 Task: Add Nelly's Organics Organic Coconut Chocolate Bar to the cart.
Action: Mouse moved to (25, 77)
Screenshot: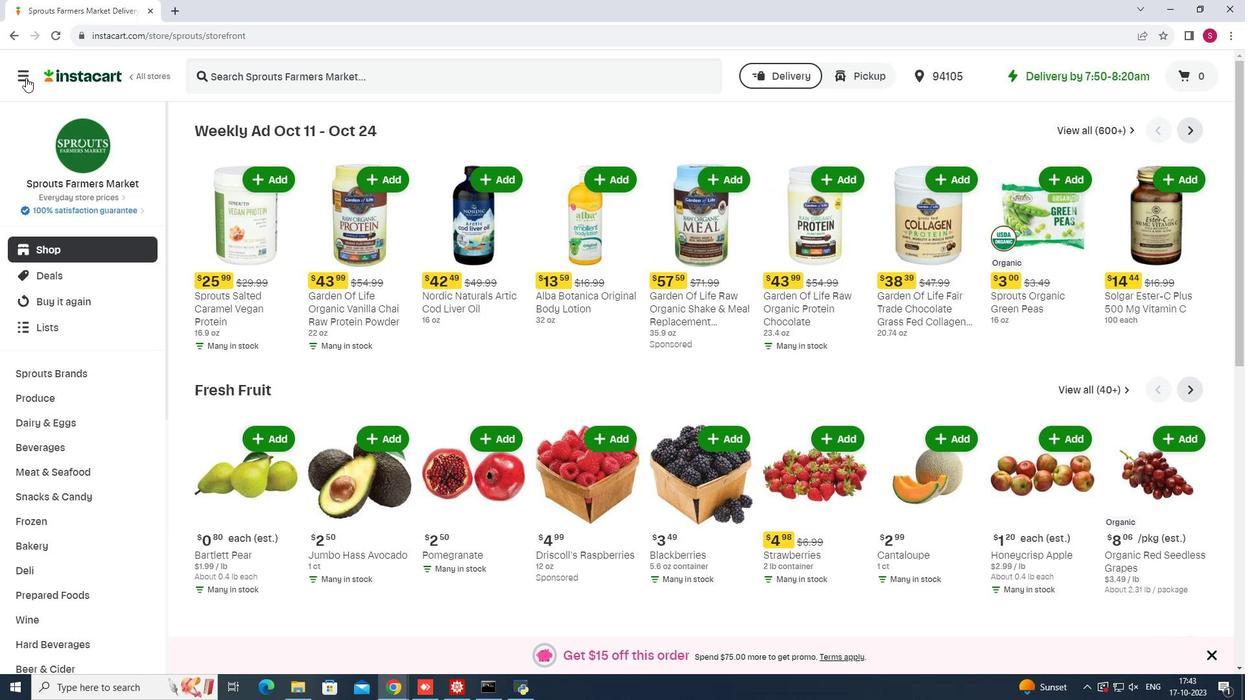 
Action: Mouse pressed left at (25, 77)
Screenshot: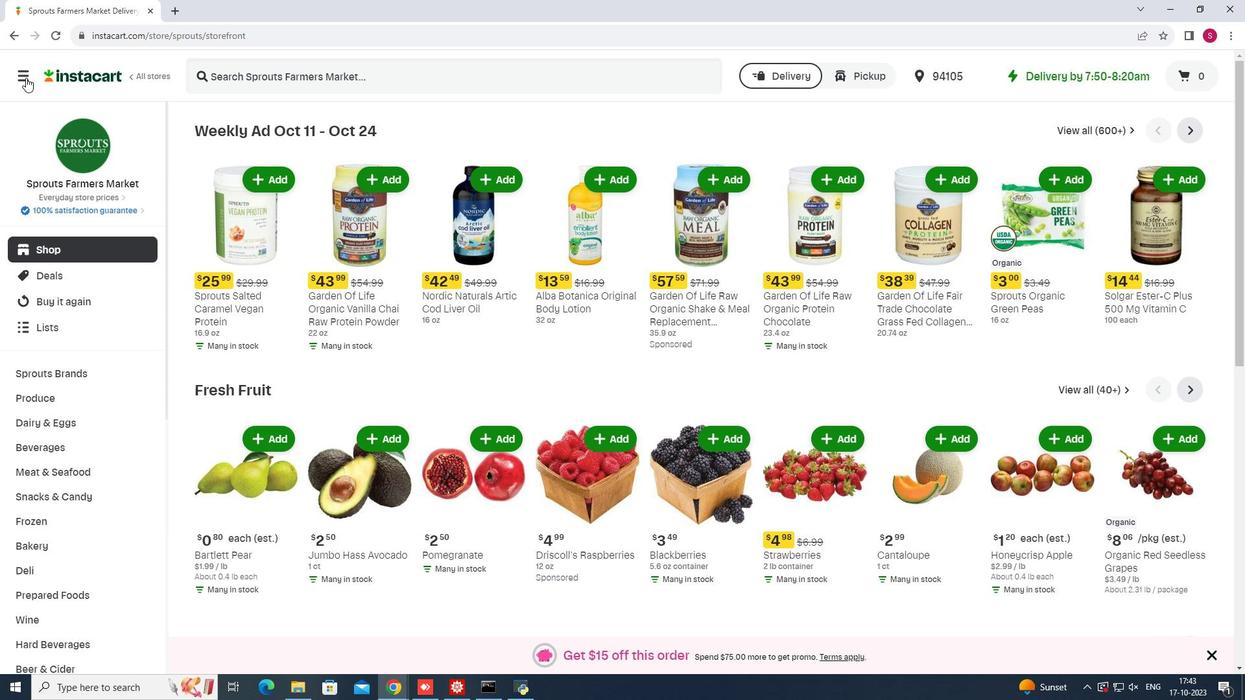 
Action: Mouse moved to (68, 343)
Screenshot: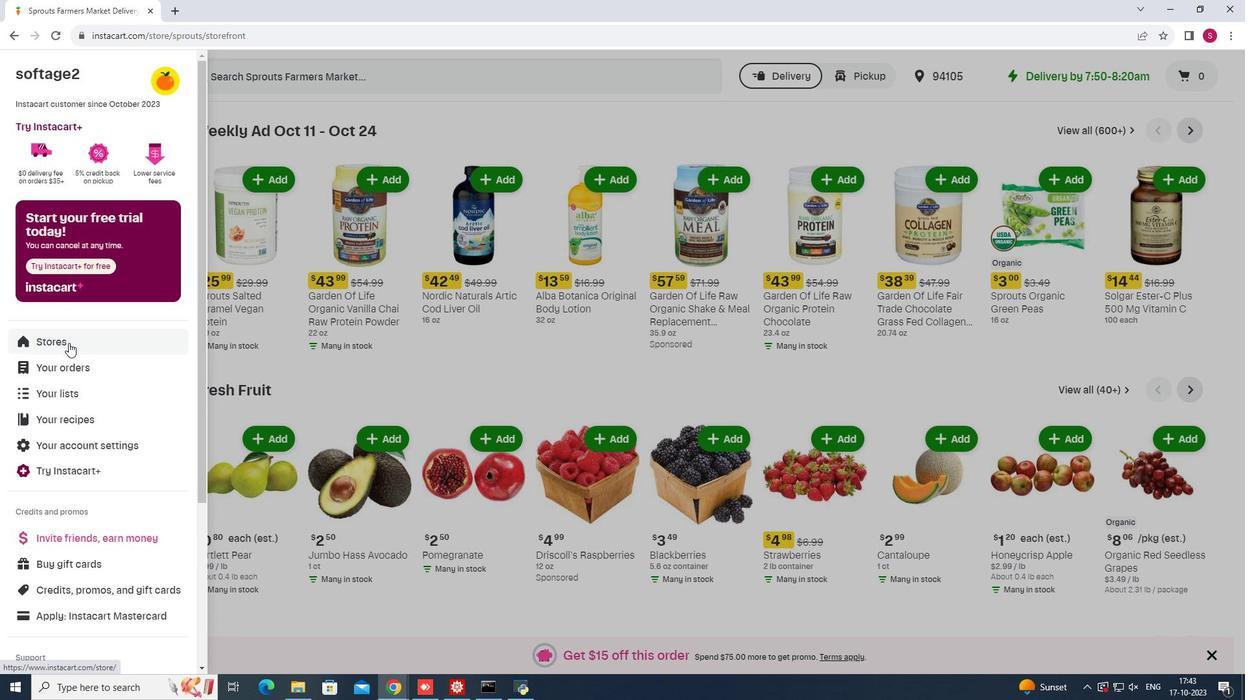 
Action: Mouse pressed left at (68, 343)
Screenshot: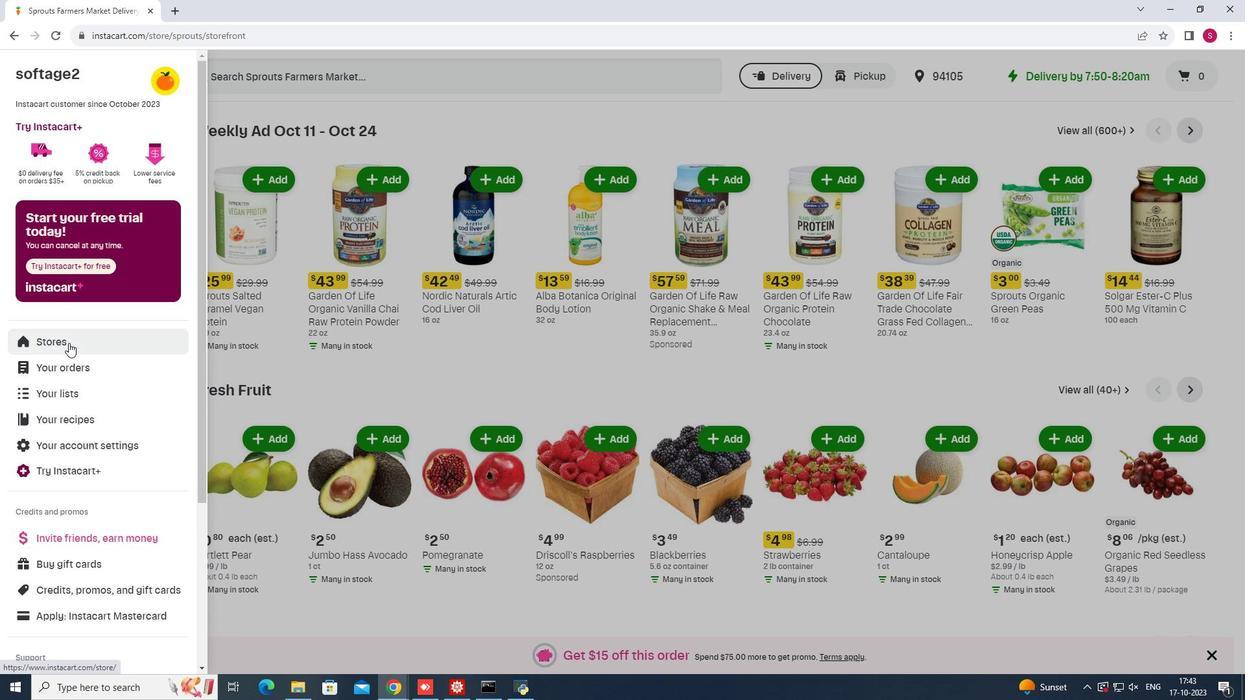 
Action: Mouse moved to (306, 117)
Screenshot: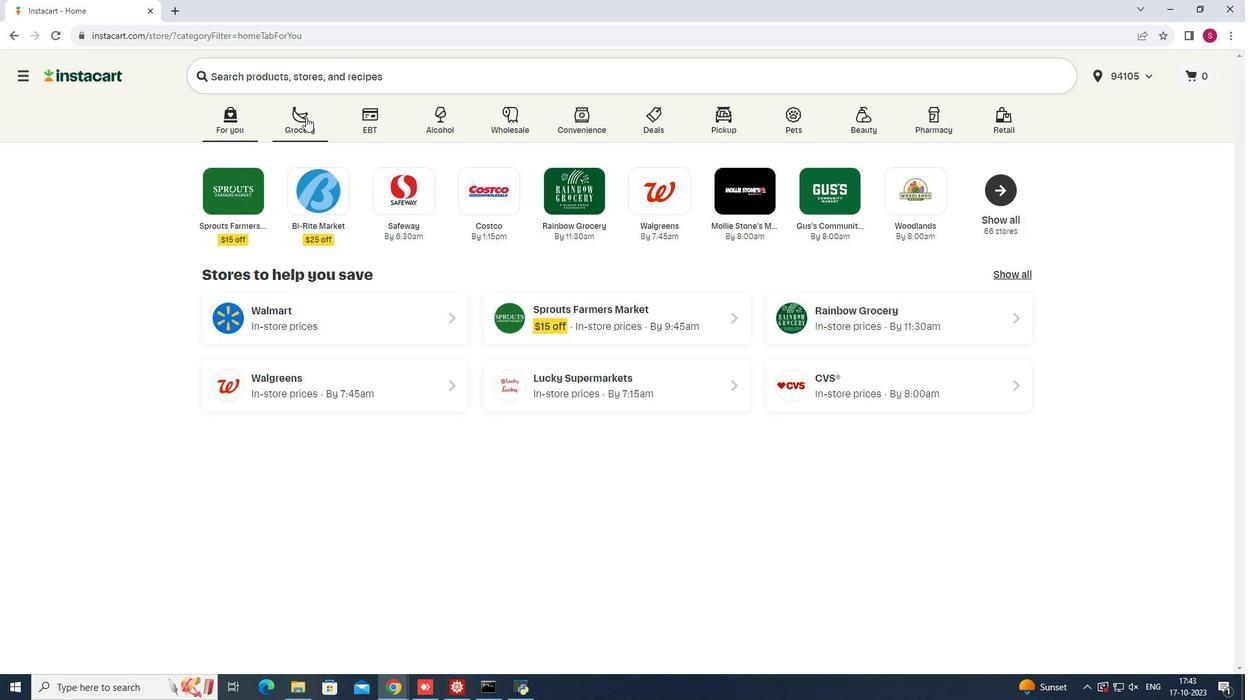 
Action: Mouse pressed left at (306, 117)
Screenshot: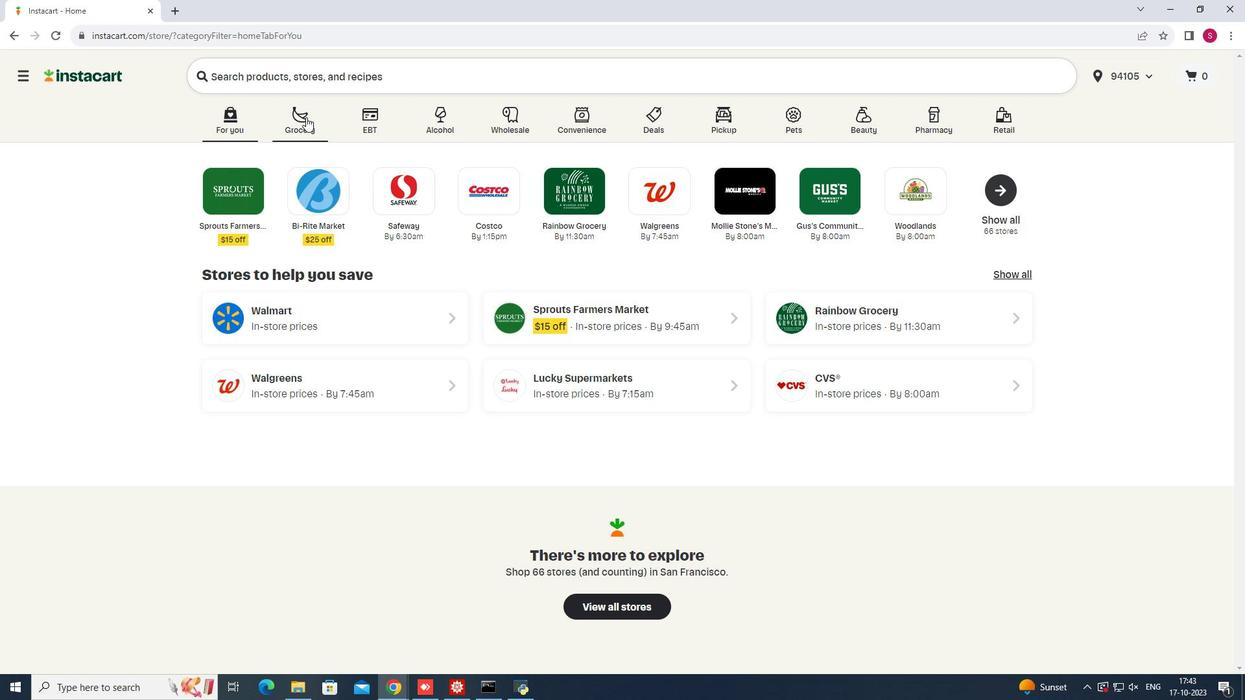 
Action: Mouse moved to (861, 177)
Screenshot: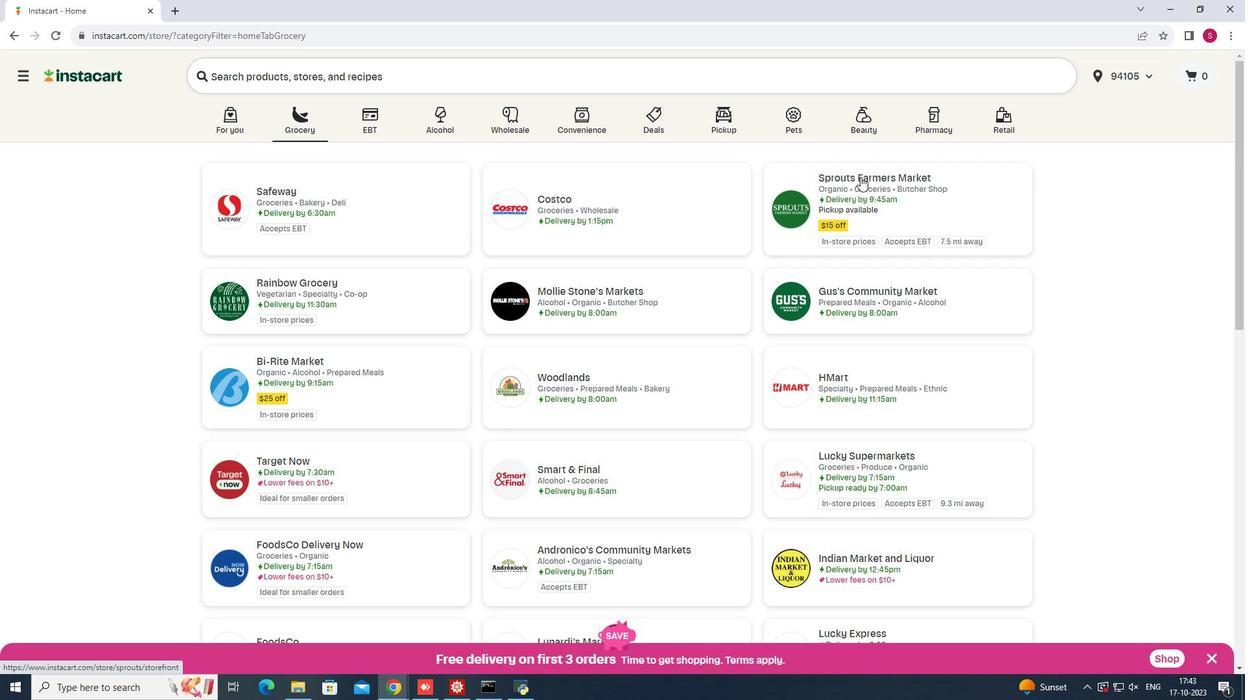 
Action: Mouse pressed left at (861, 177)
Screenshot: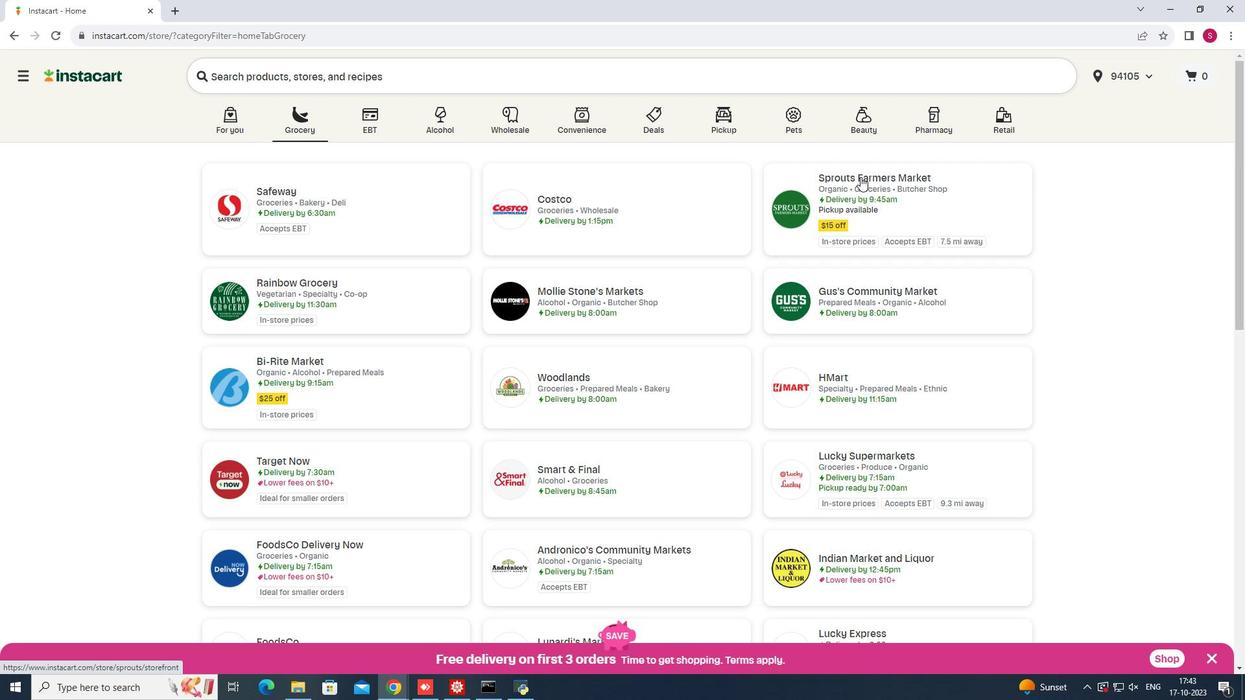 
Action: Mouse moved to (65, 497)
Screenshot: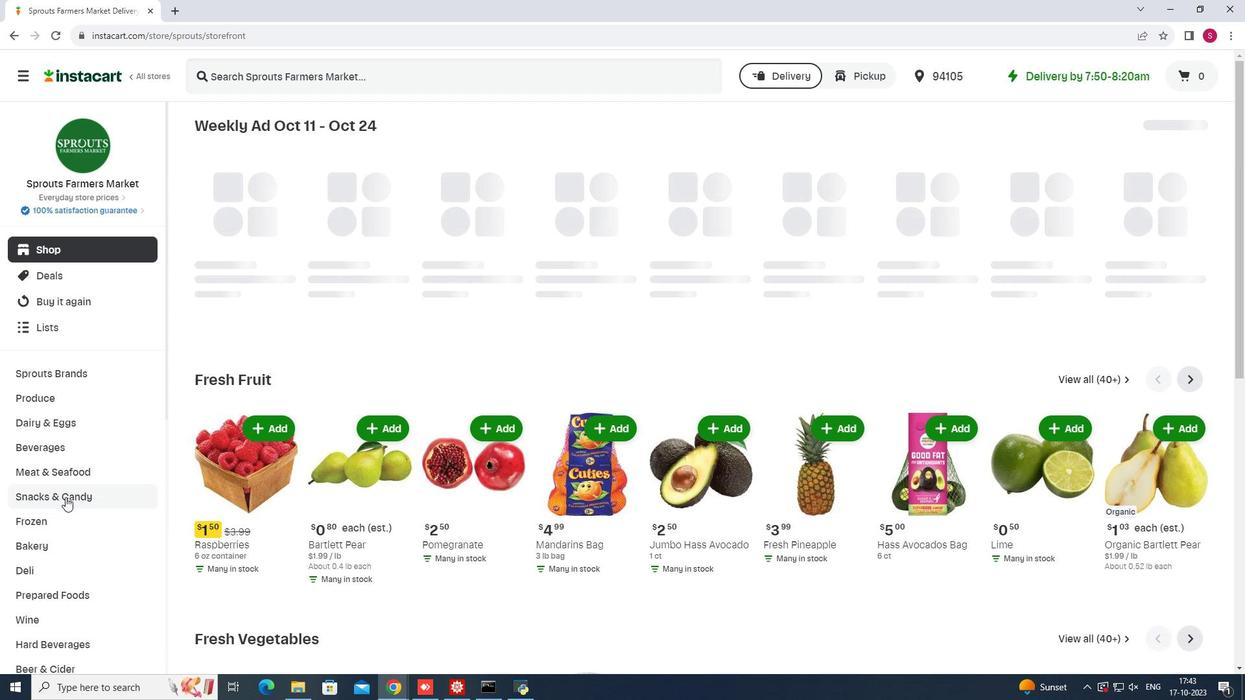 
Action: Mouse pressed left at (65, 497)
Screenshot: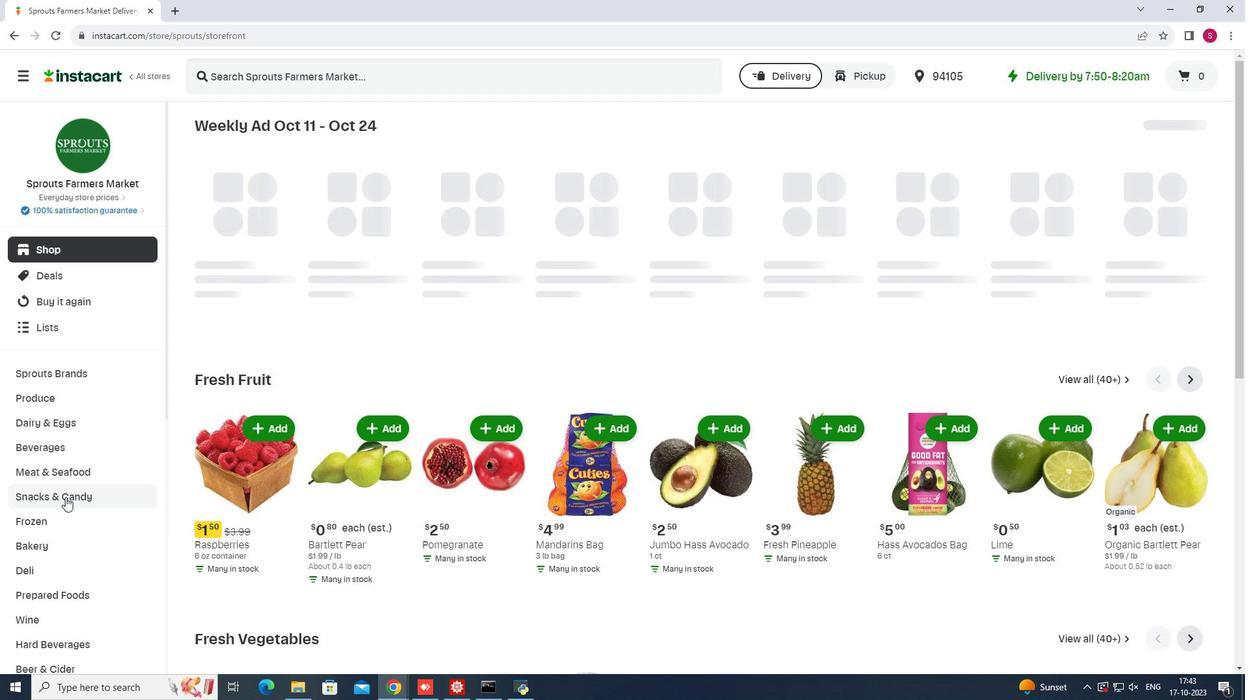 
Action: Mouse moved to (373, 162)
Screenshot: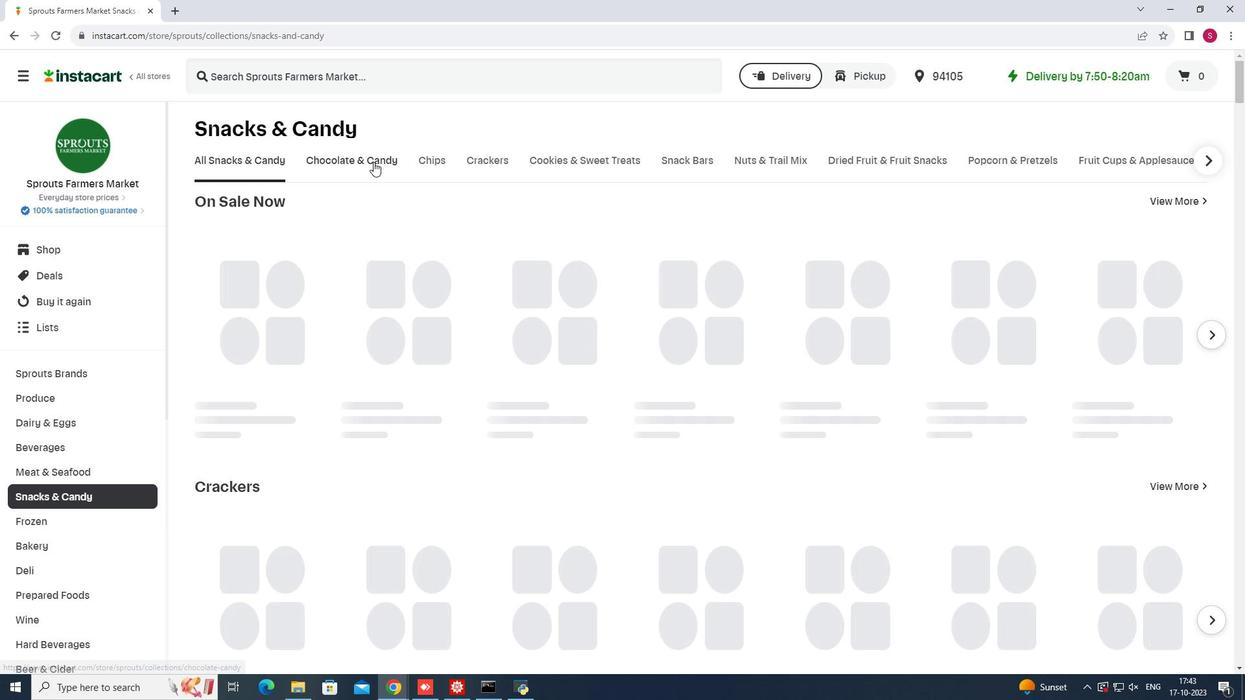 
Action: Mouse pressed left at (373, 162)
Screenshot: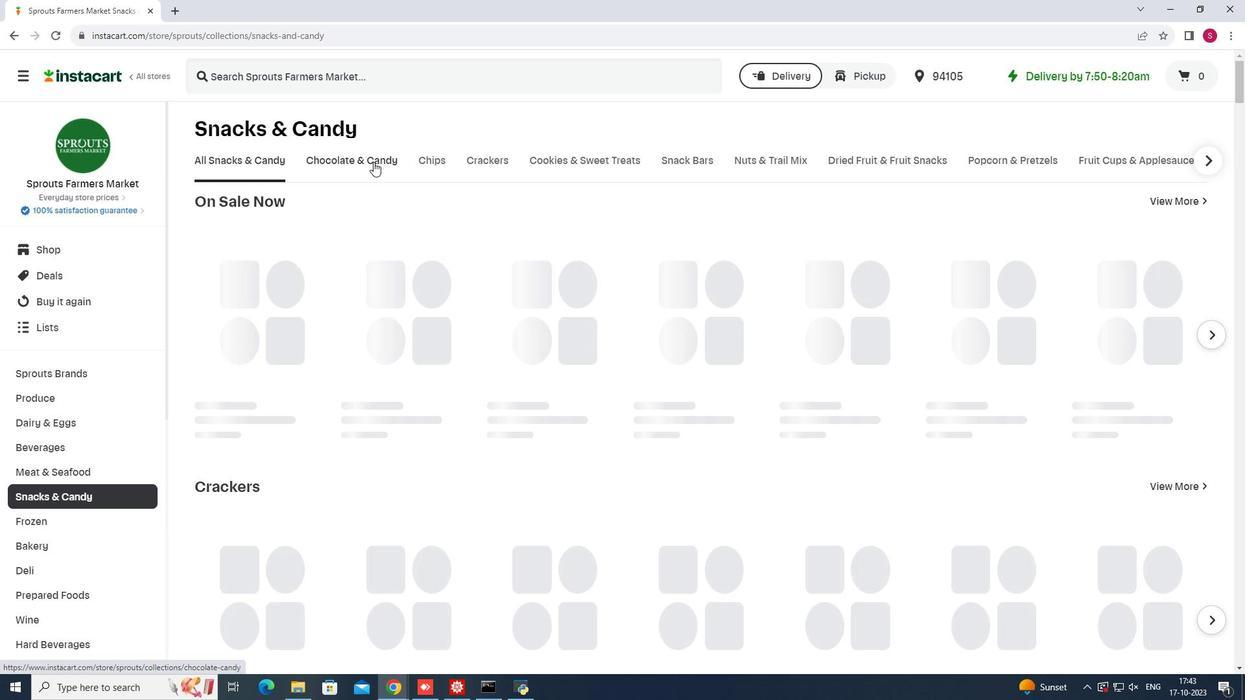 
Action: Mouse moved to (315, 221)
Screenshot: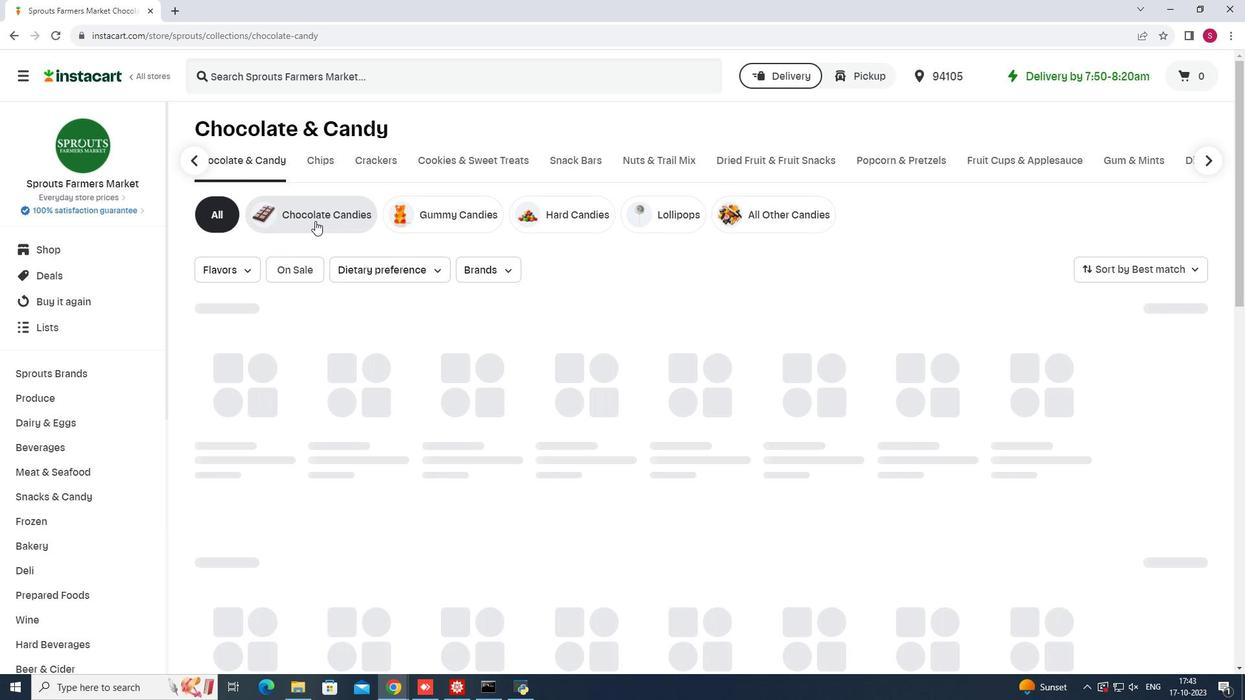 
Action: Mouse pressed left at (315, 221)
Screenshot: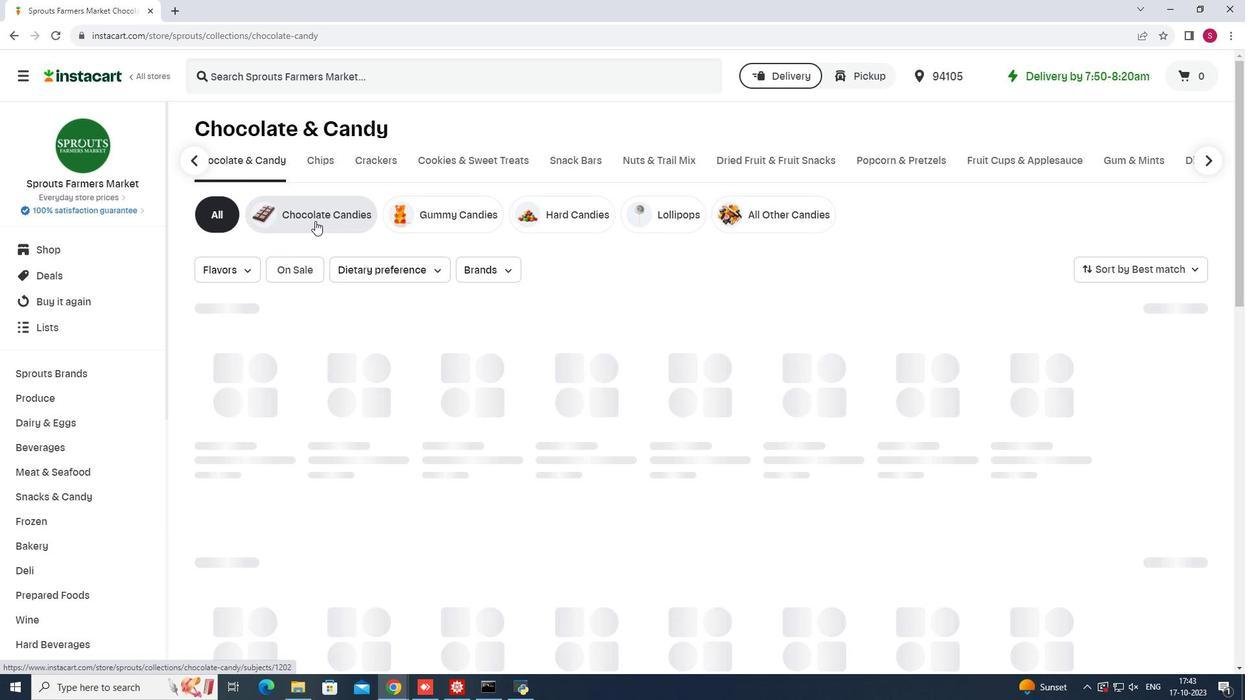 
Action: Mouse moved to (499, 79)
Screenshot: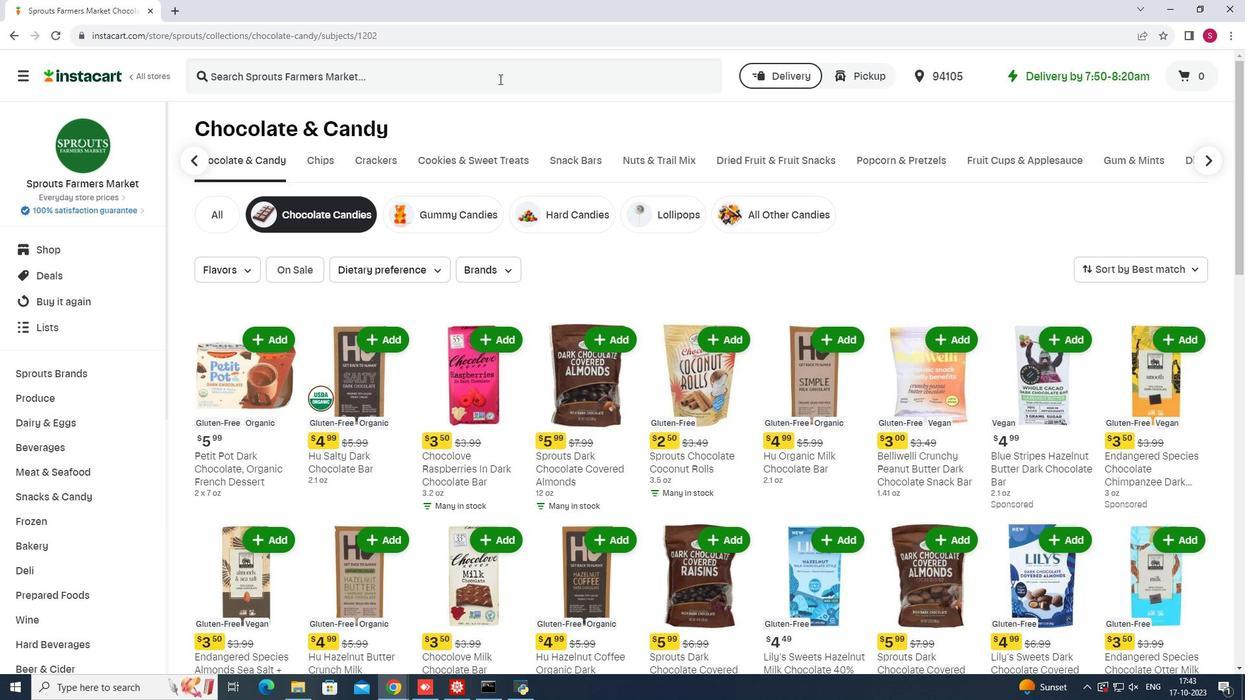 
Action: Mouse pressed left at (499, 79)
Screenshot: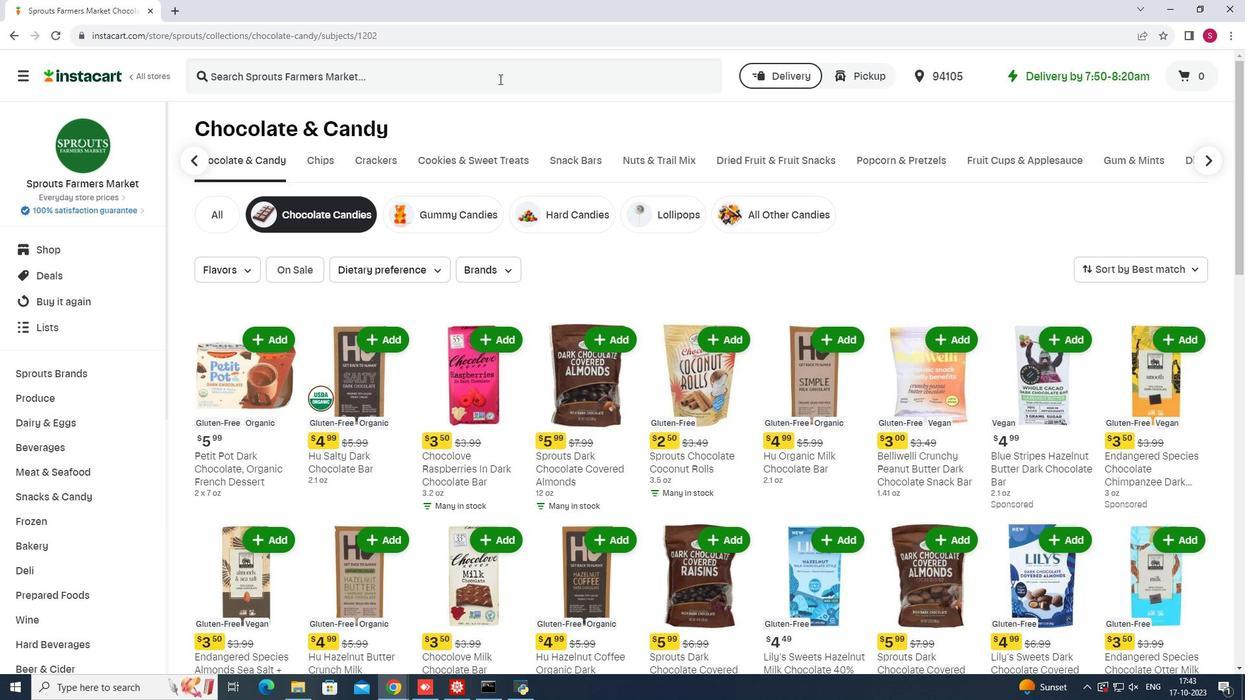 
Action: Key pressed <Key.shift>Nelly's<Key.space><Key.shift>Organics<Key.space><Key.shift>Organic<Key.space><Key.shift>Coconut<Key.space><Key.shift>Chocolate<Key.space><Key.shift>Bar<Key.enter>
Screenshot: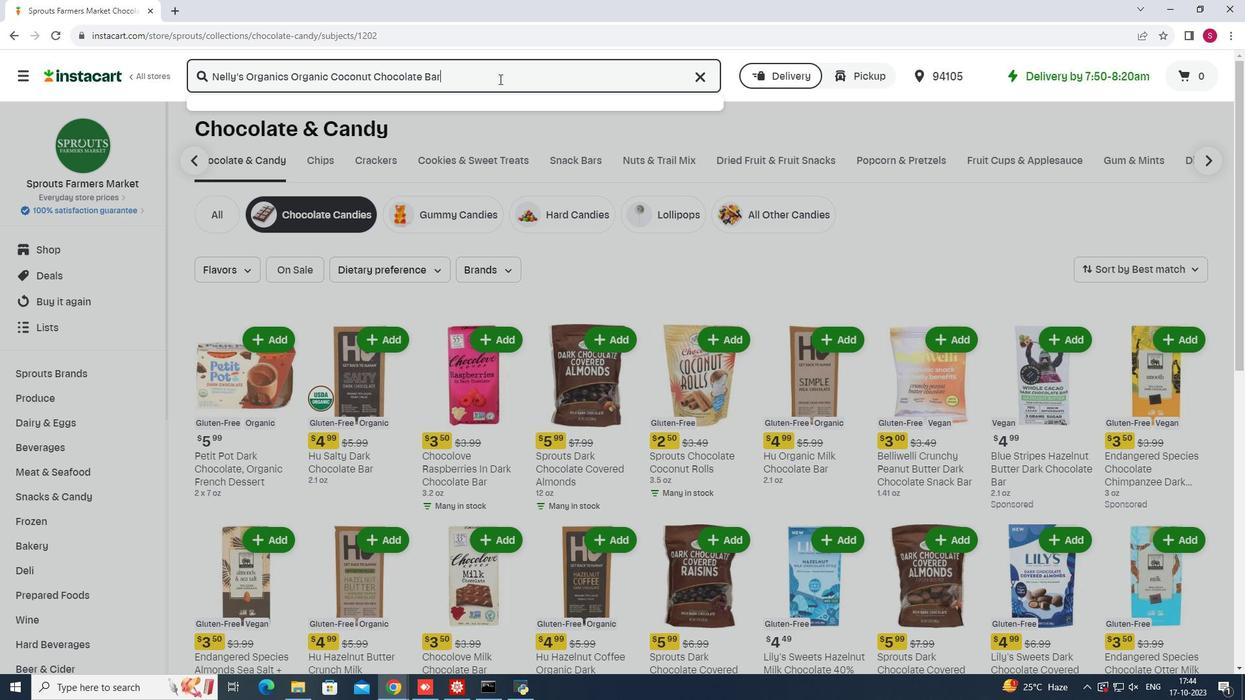 
Action: Mouse moved to (755, 212)
Screenshot: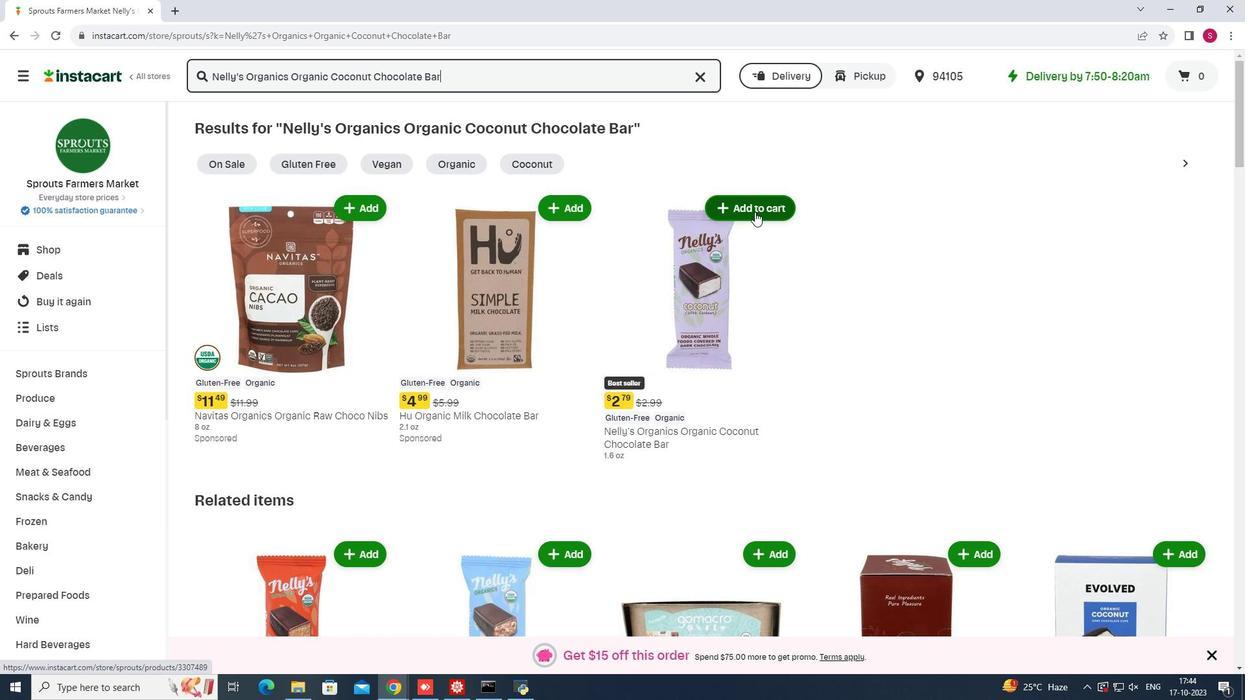 
Action: Mouse pressed left at (755, 212)
Screenshot: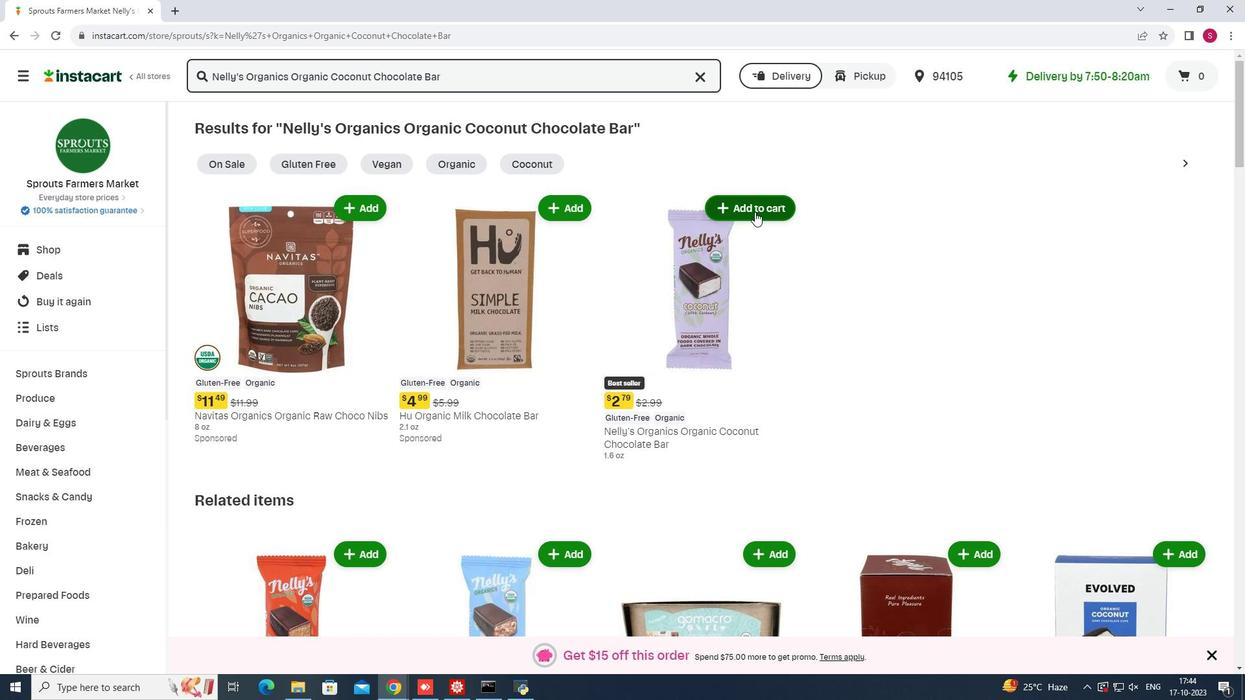 
Action: Mouse moved to (954, 219)
Screenshot: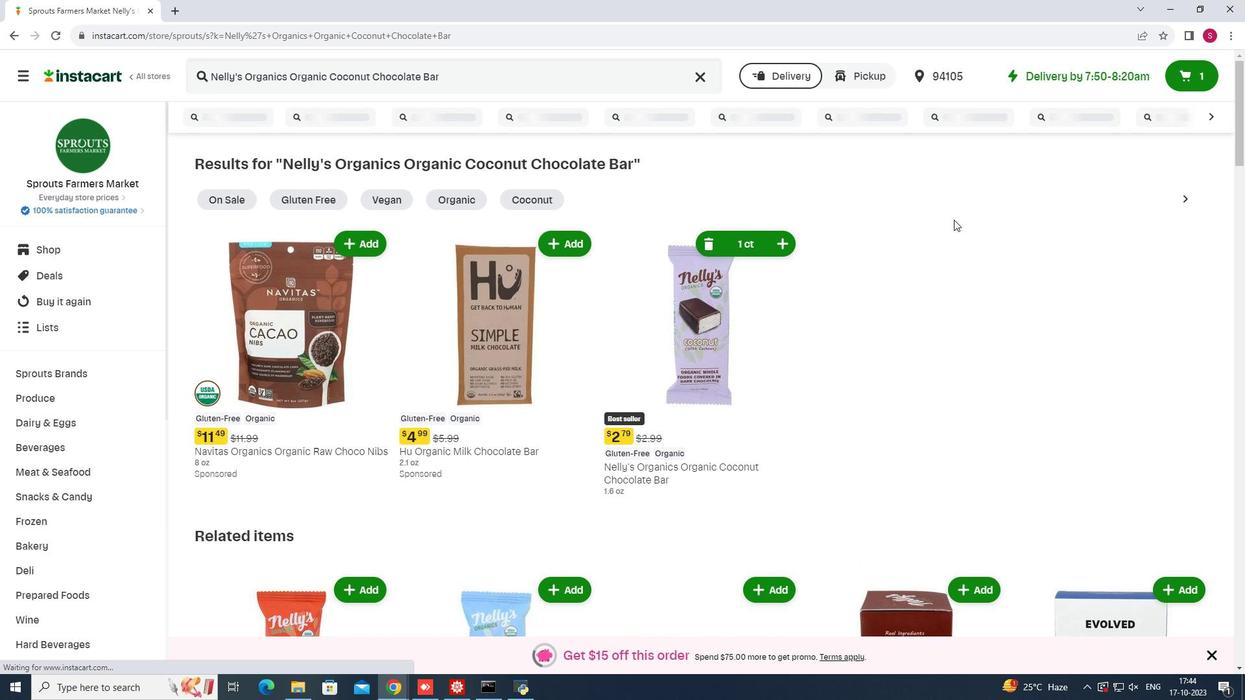 
